 Task: Create a task  Add support for internationalization to the mobile app , assign it to team member softage.7@softage.net in the project TrailPlan and update the status of the task to  On Track  , set the priority of the task to Low.
Action: Mouse moved to (25, 76)
Screenshot: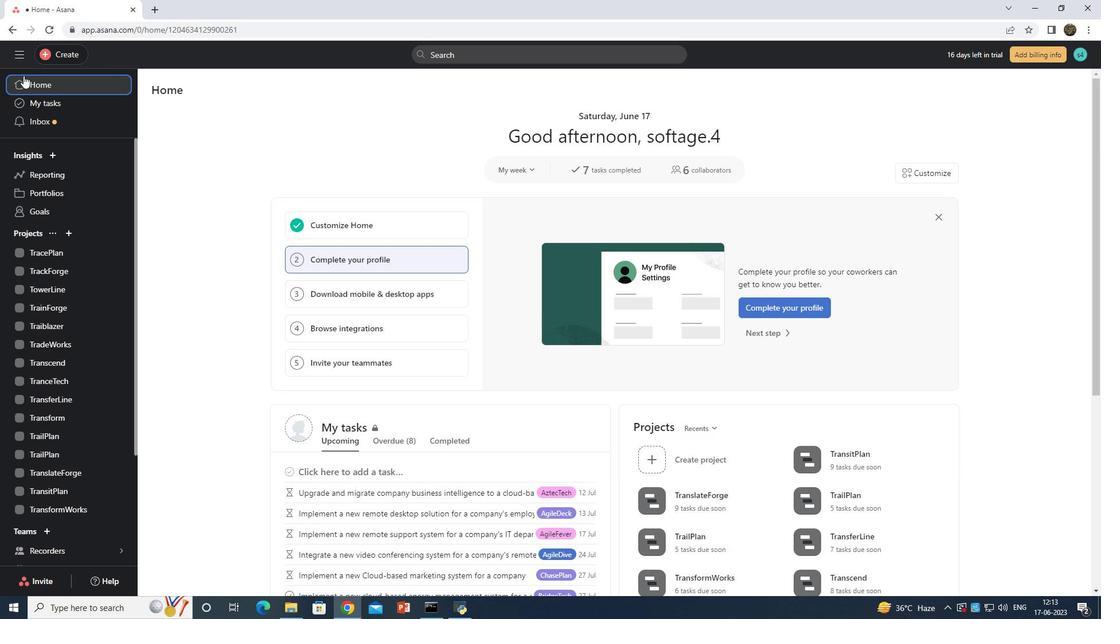 
Action: Mouse pressed left at (25, 76)
Screenshot: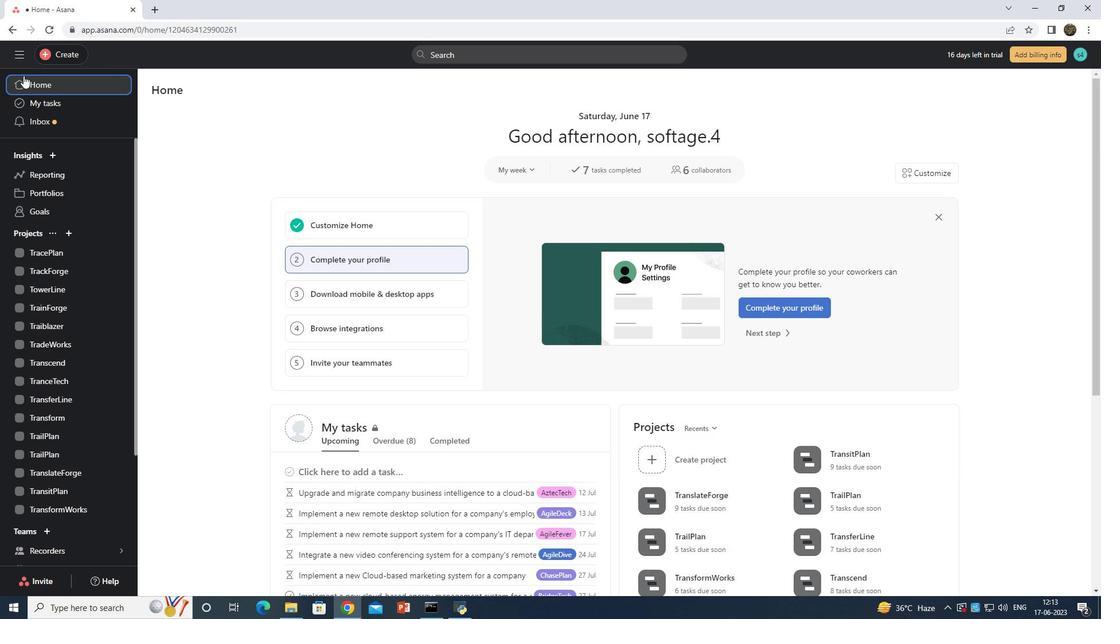 
Action: Mouse moved to (41, 436)
Screenshot: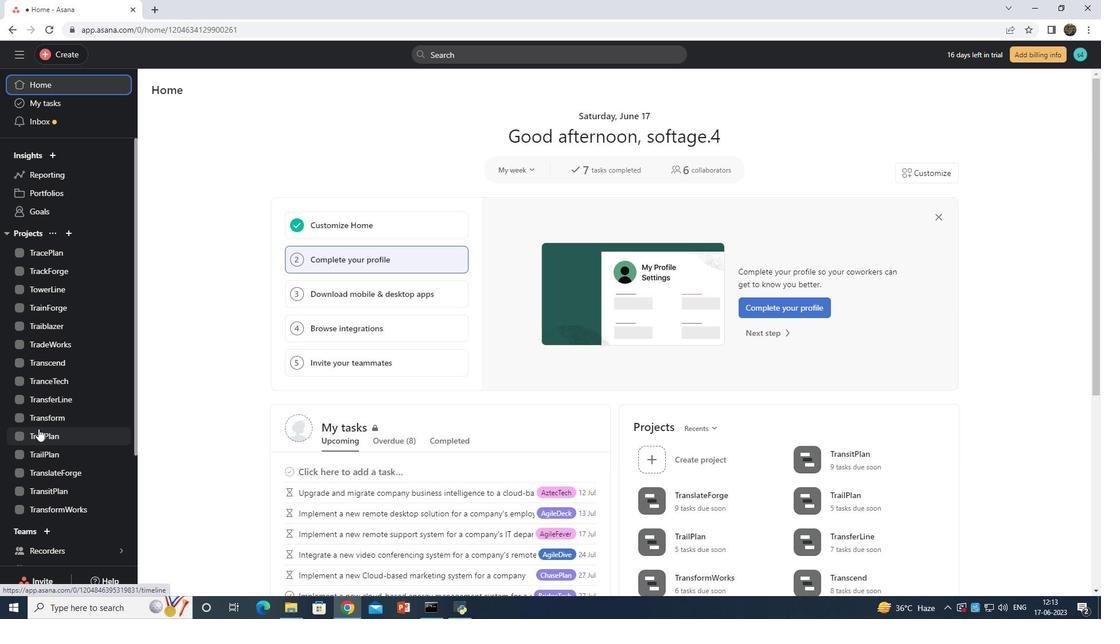 
Action: Mouse pressed left at (41, 436)
Screenshot: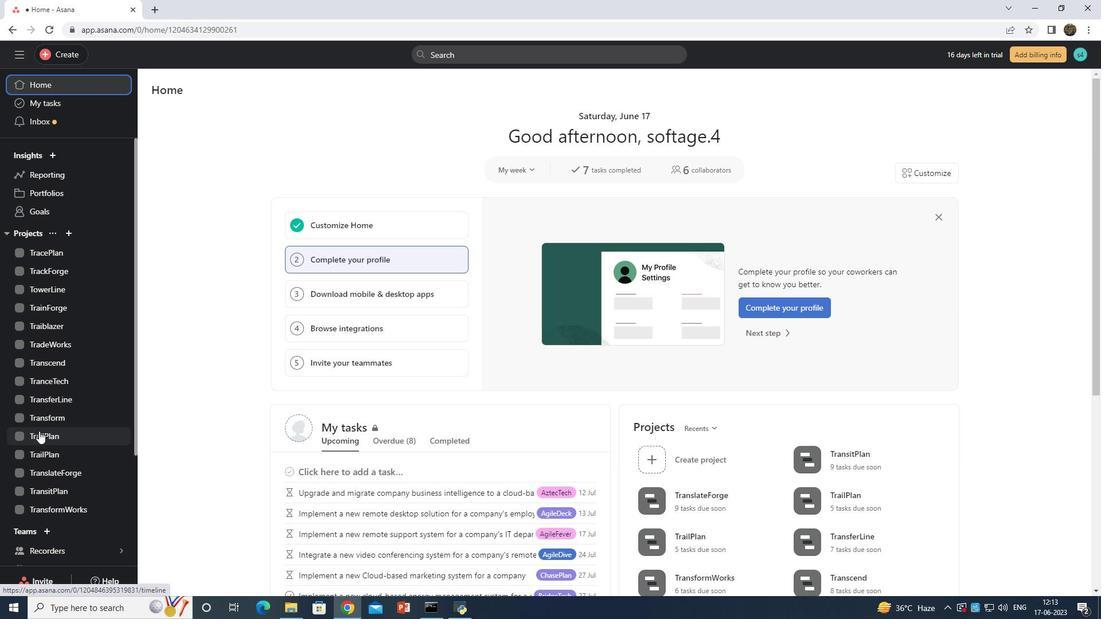 
Action: Mouse moved to (177, 138)
Screenshot: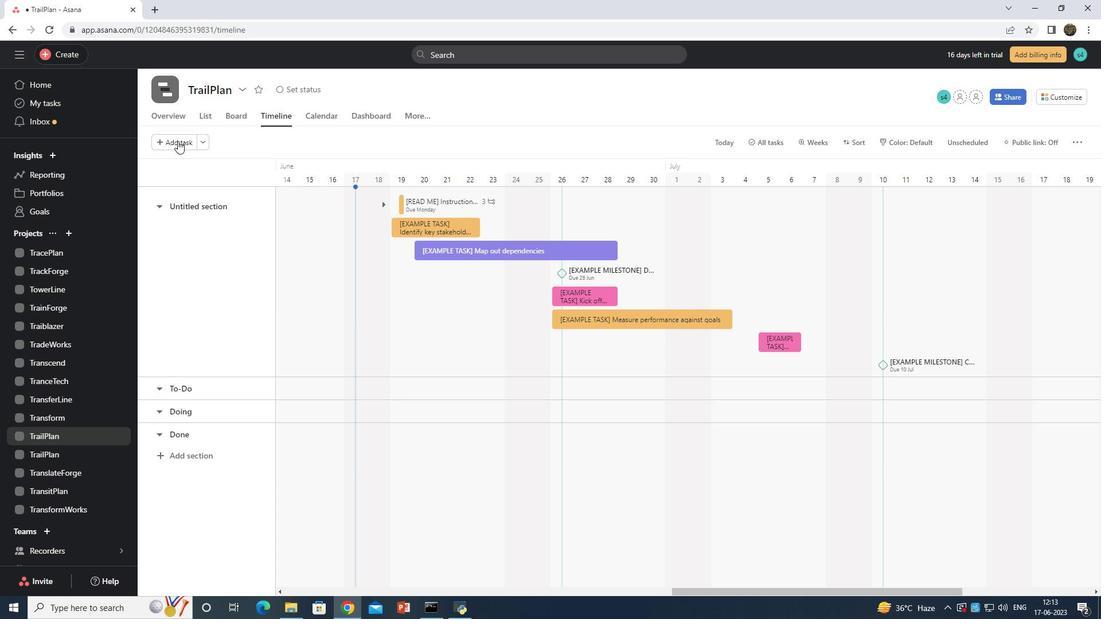 
Action: Mouse pressed left at (177, 138)
Screenshot: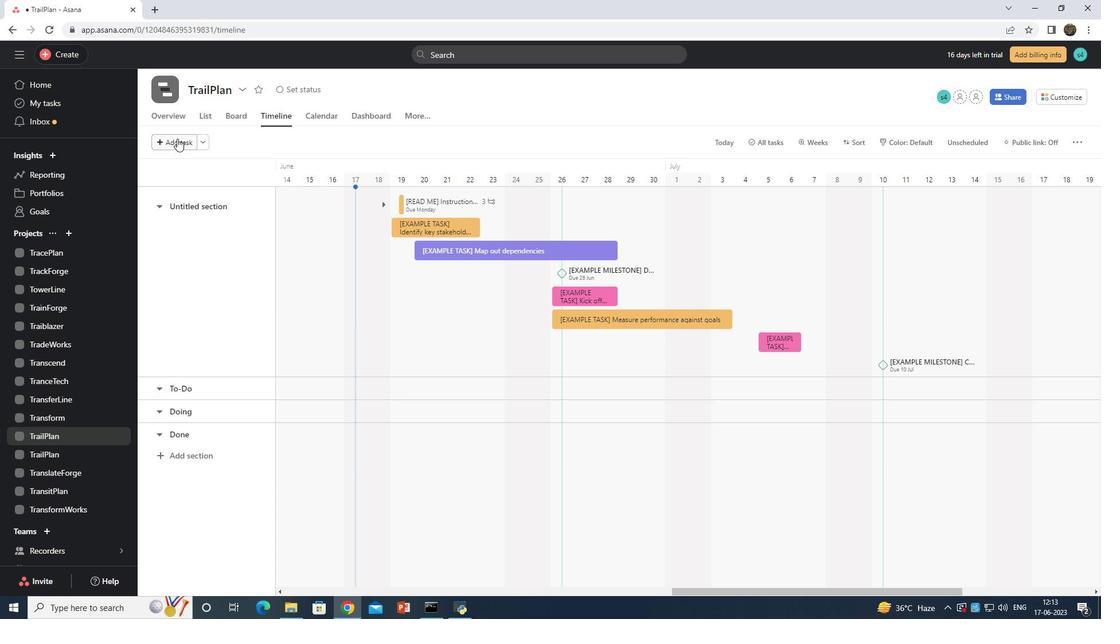
Action: Mouse moved to (390, 202)
Screenshot: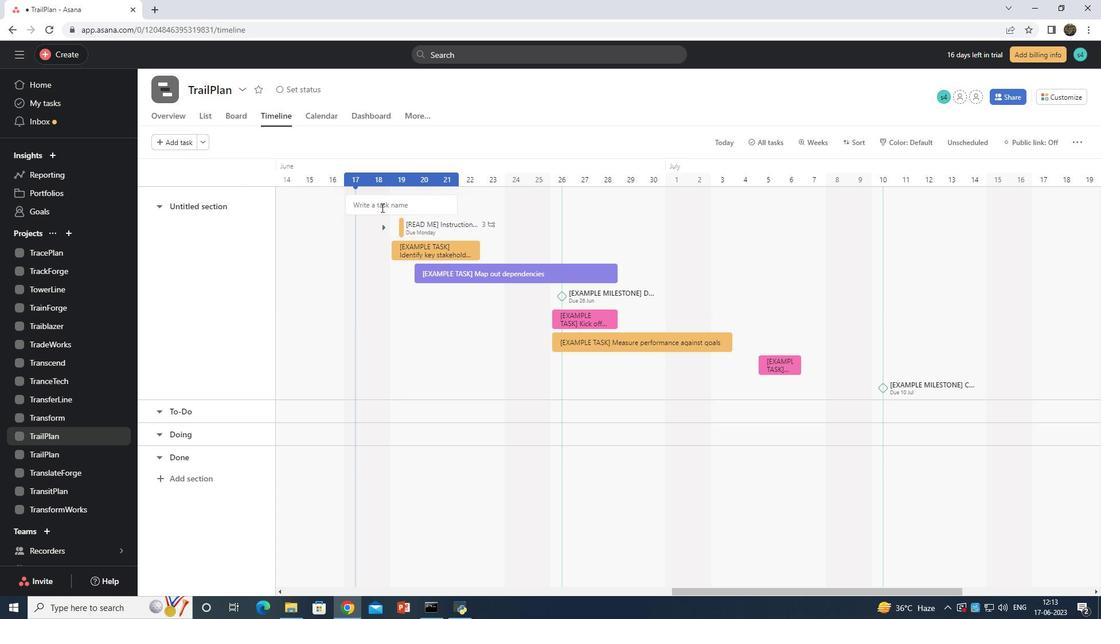 
Action: Mouse pressed left at (390, 202)
Screenshot: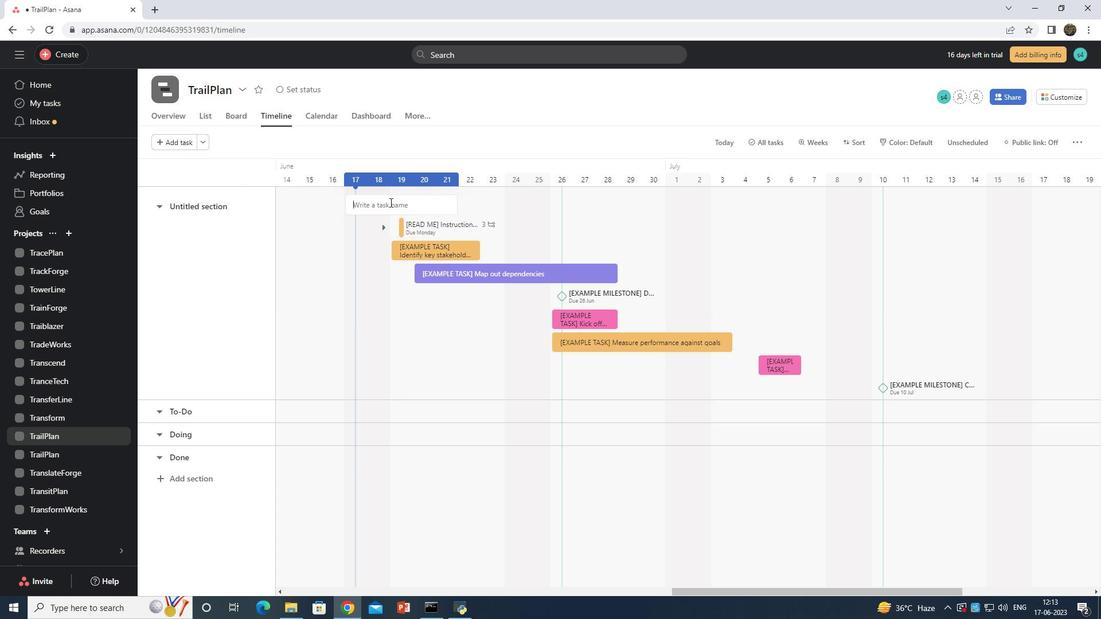 
Action: Mouse moved to (658, 131)
Screenshot: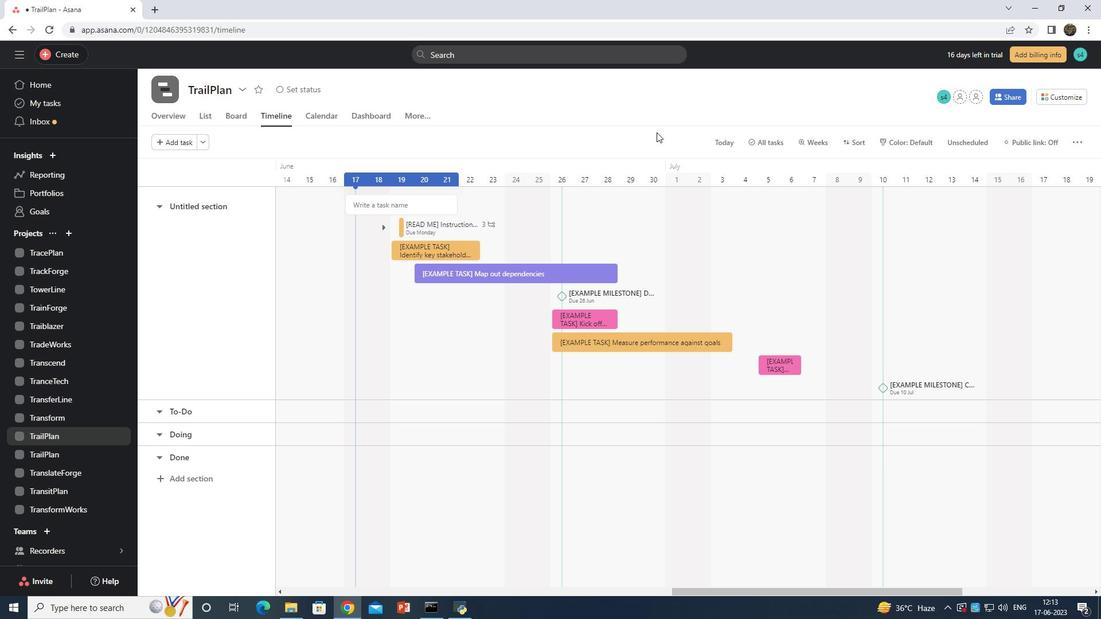 
Action: Key pressed <Key.shift>Add<Key.space>support<Key.space>for<Key.space>international<Key.space><Key.backspace>lization<Key.space>to<Key.space>the<Key.space>mobile<Key.space>app
Screenshot: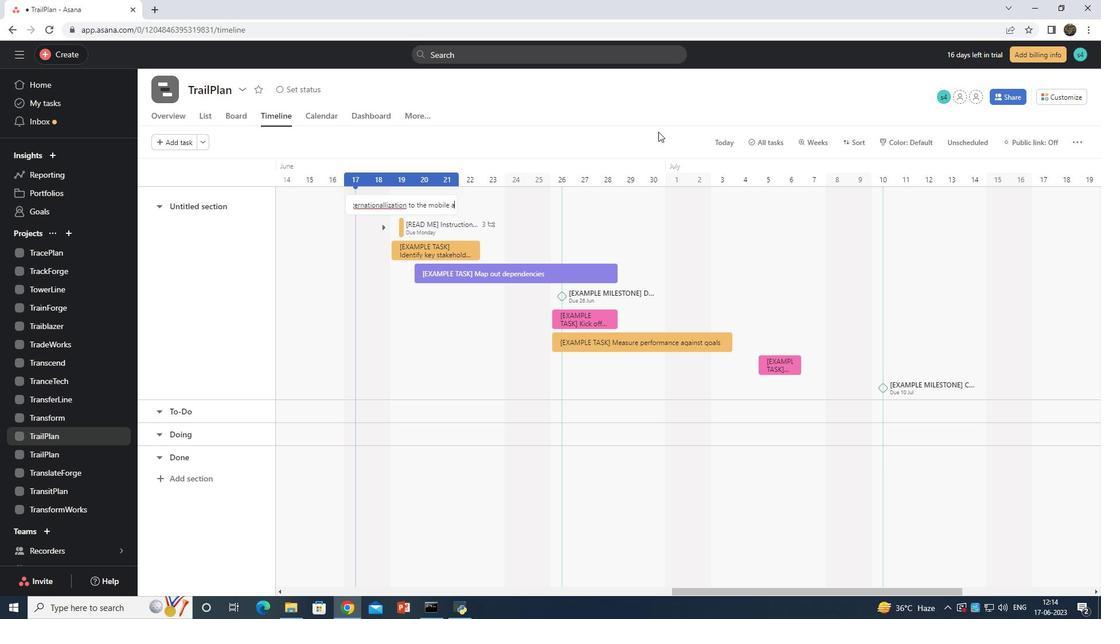 
Action: Mouse moved to (372, 203)
Screenshot: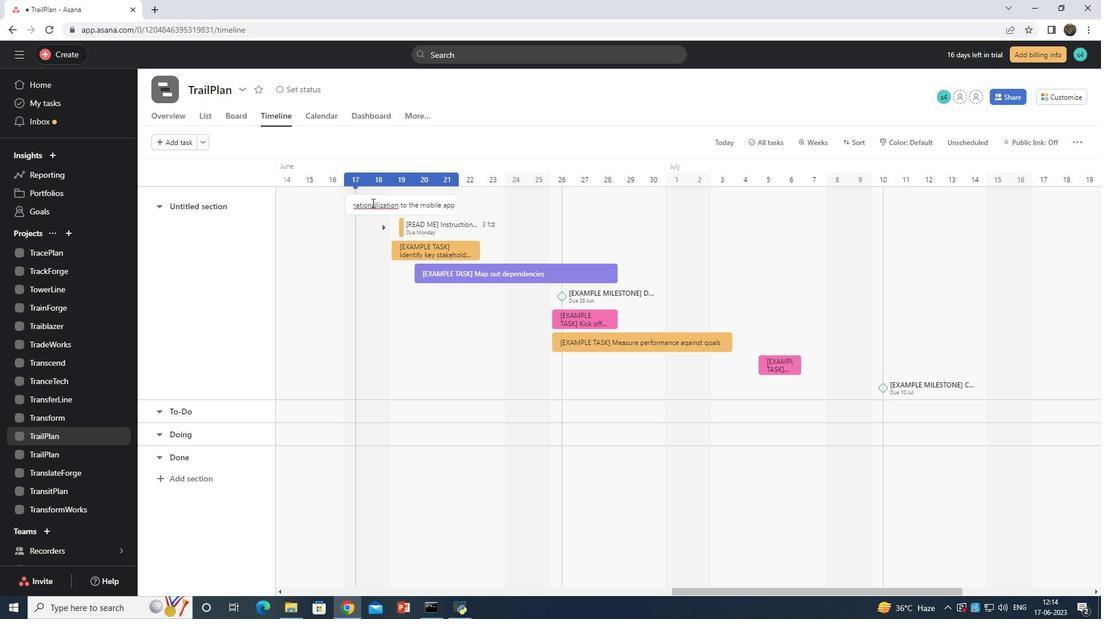 
Action: Mouse pressed left at (372, 203)
Screenshot: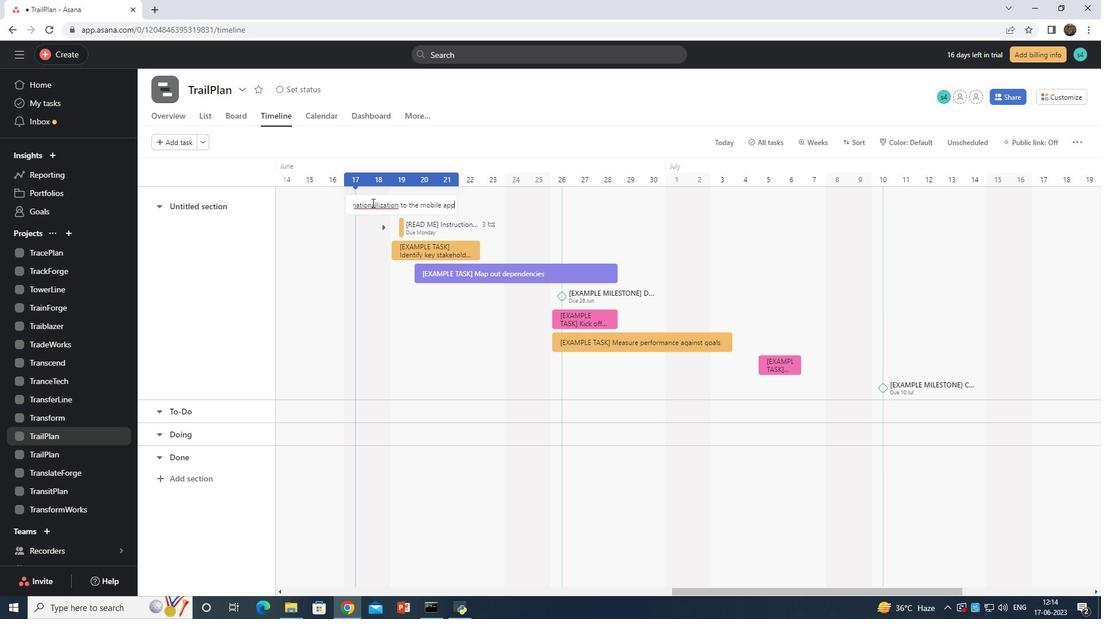 
Action: Mouse moved to (379, 204)
Screenshot: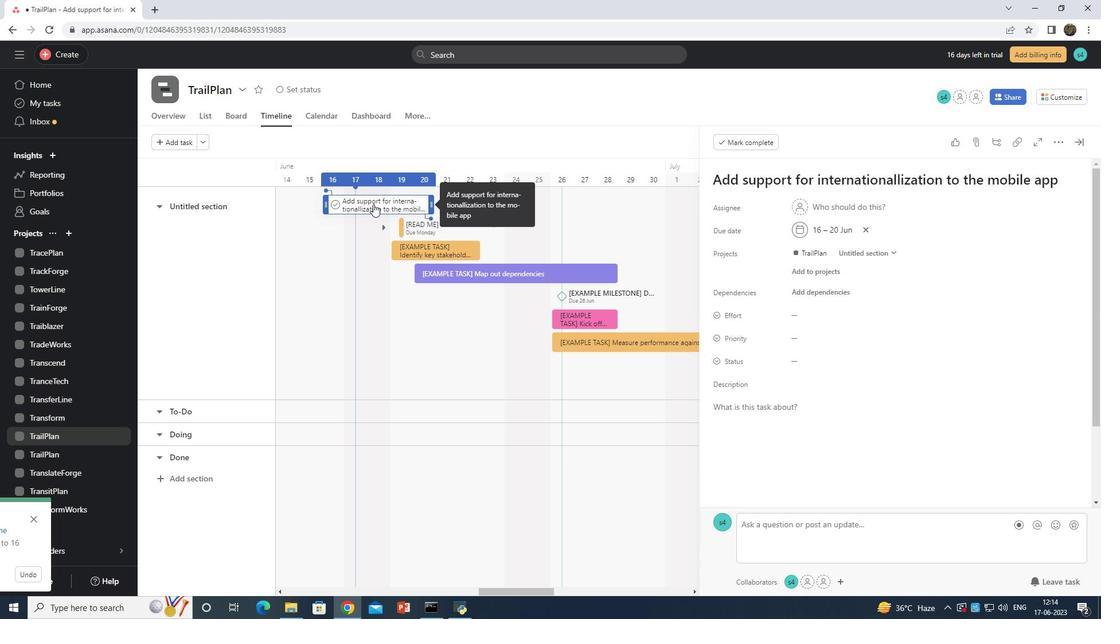 
Action: Mouse pressed left at (379, 204)
Screenshot: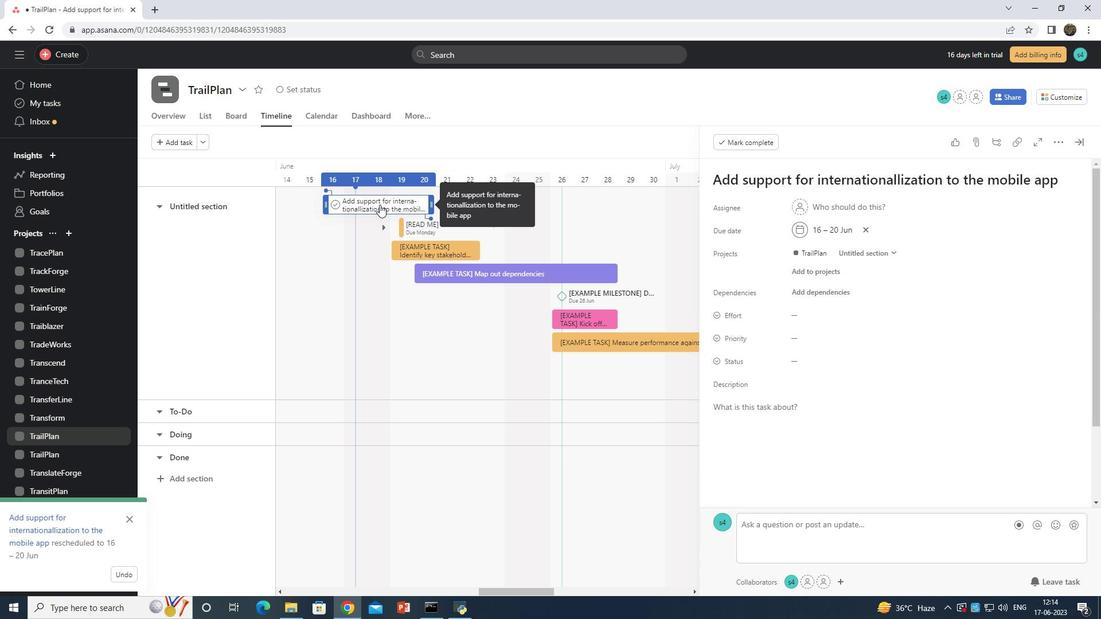 
Action: Mouse moved to (797, 201)
Screenshot: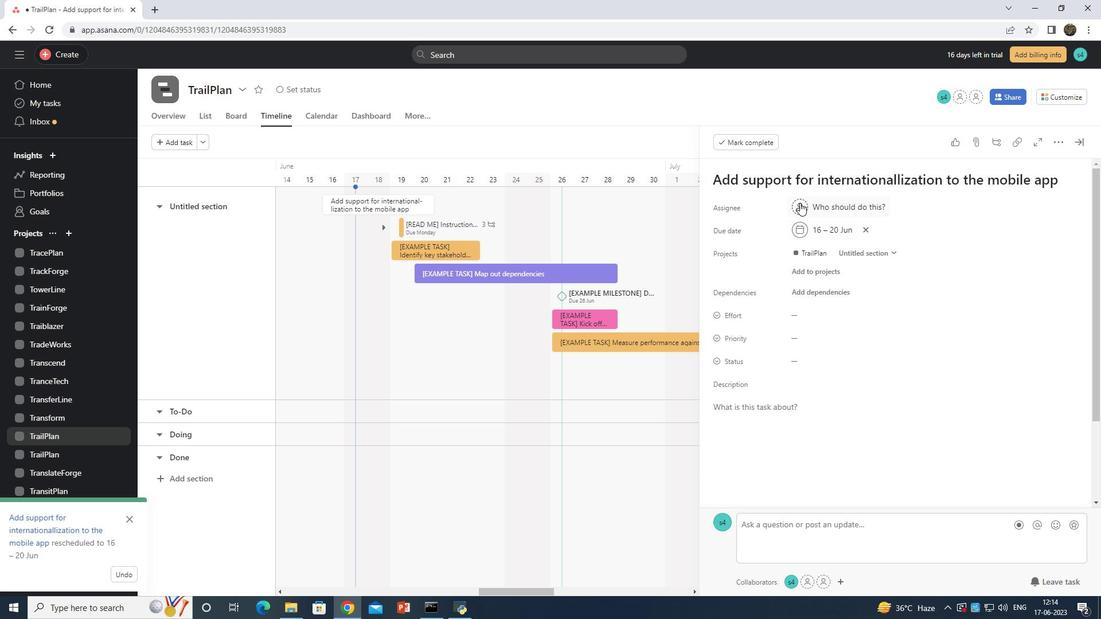 
Action: Mouse pressed left at (797, 201)
Screenshot: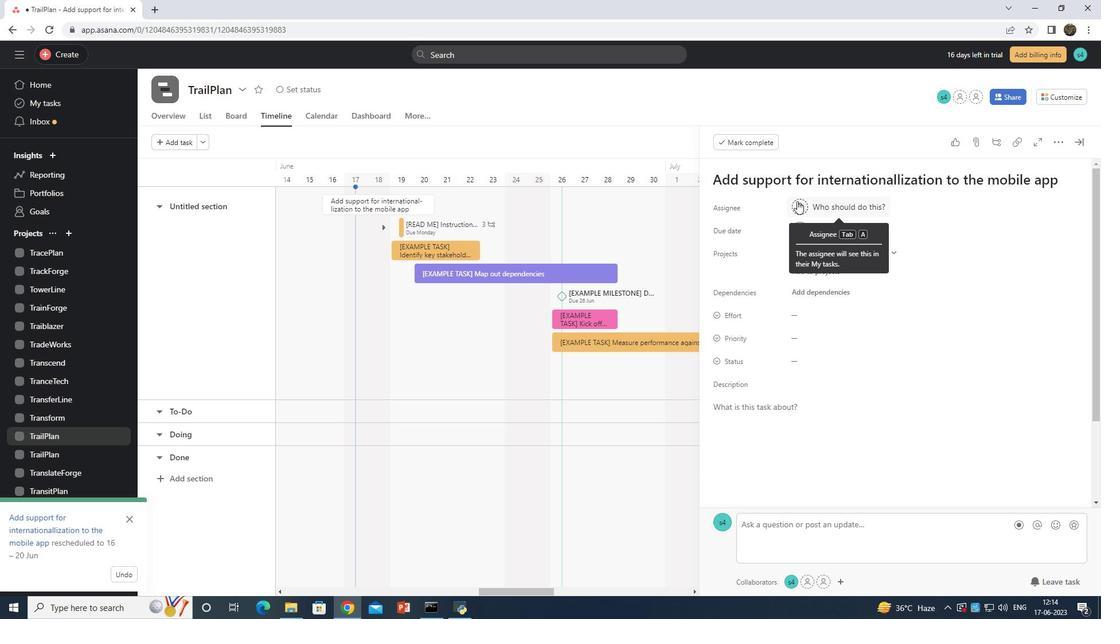 
Action: Mouse moved to (868, 187)
Screenshot: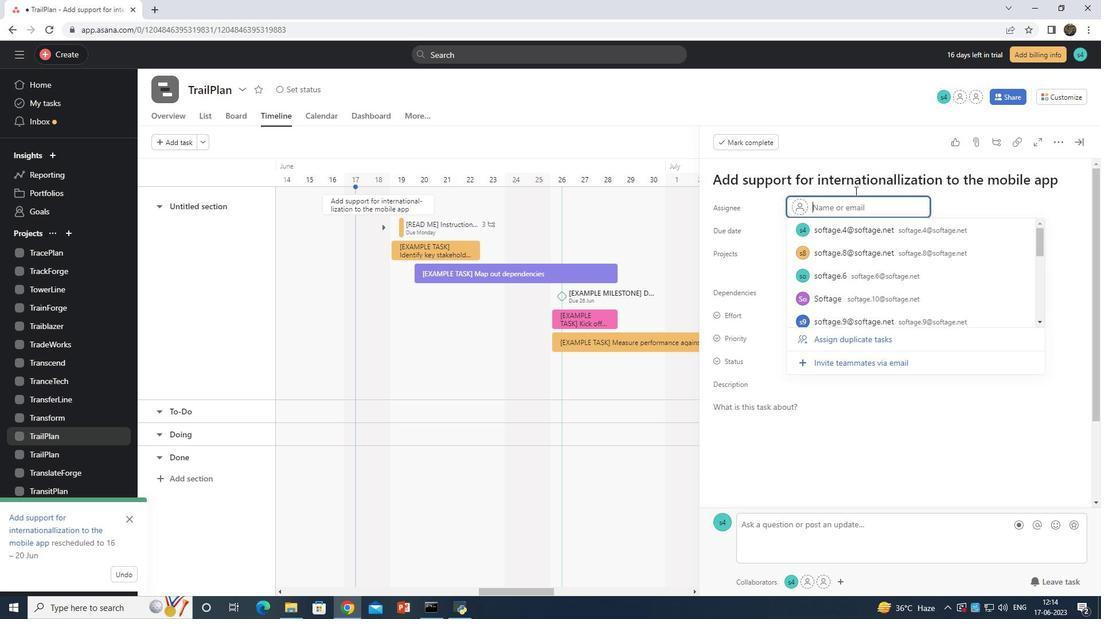 
Action: Key pressed softagr<Key.backspace>e.<Key.space>7
Screenshot: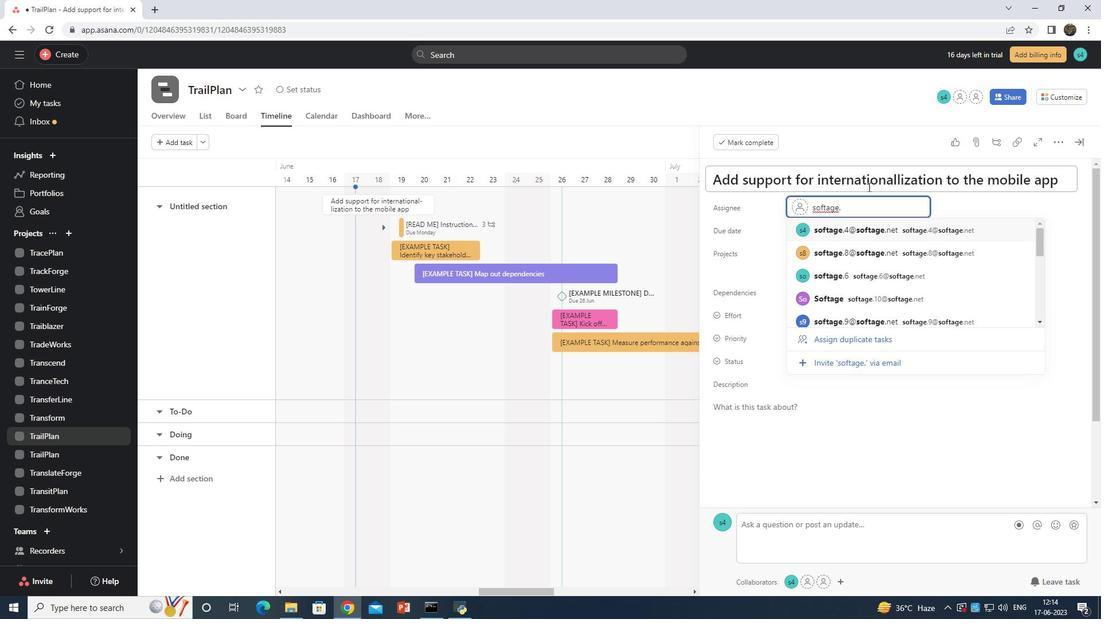 
Action: Mouse moved to (877, 231)
Screenshot: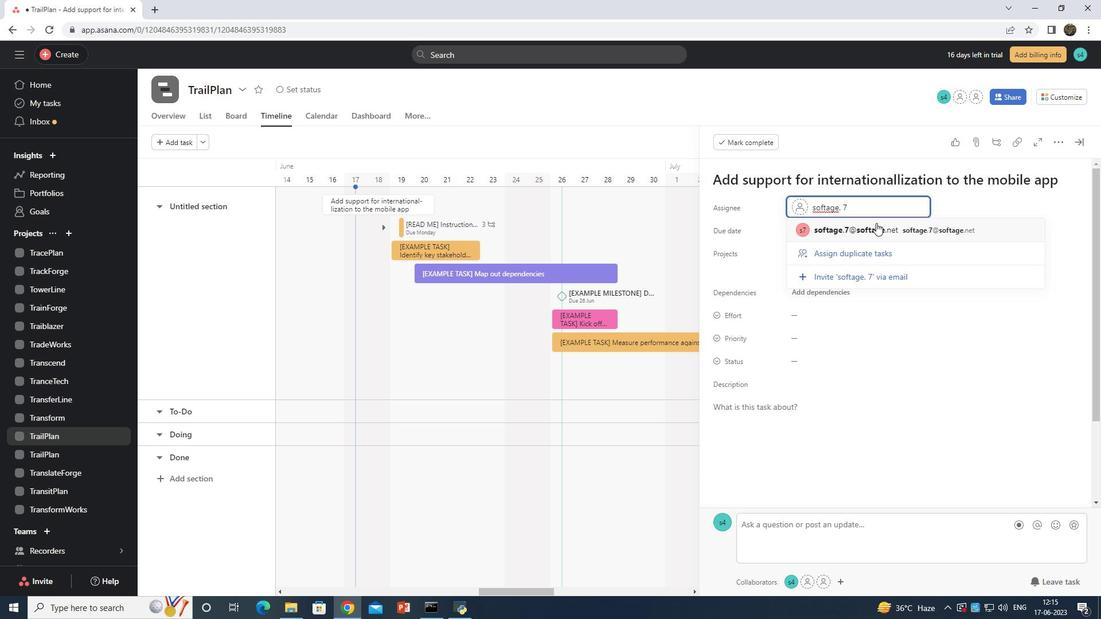 
Action: Mouse pressed left at (877, 231)
Screenshot: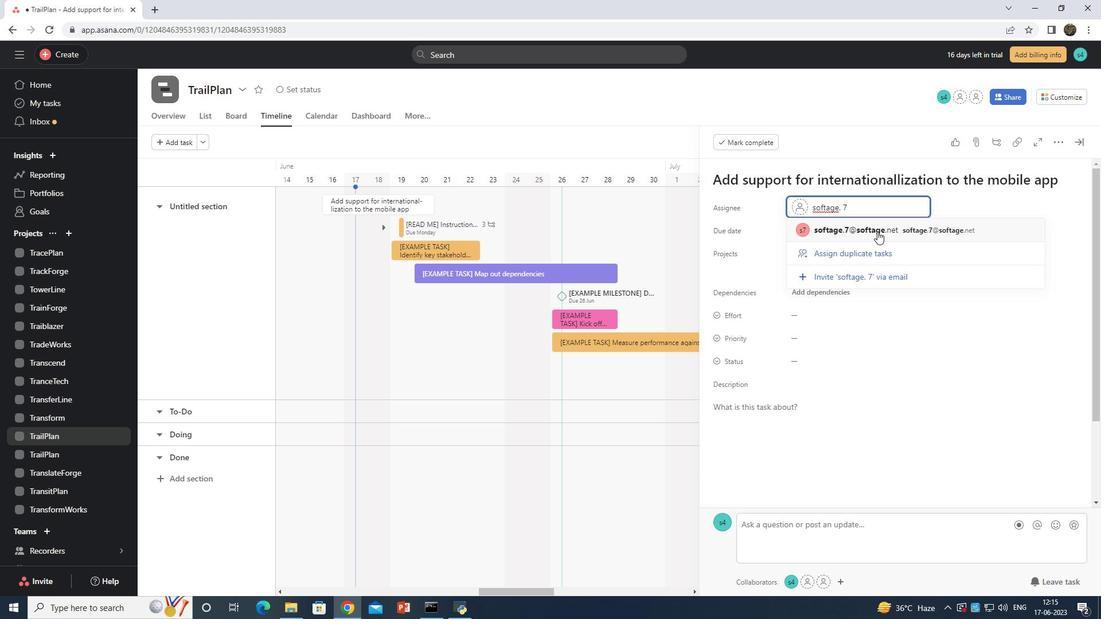 
Action: Mouse moved to (806, 362)
Screenshot: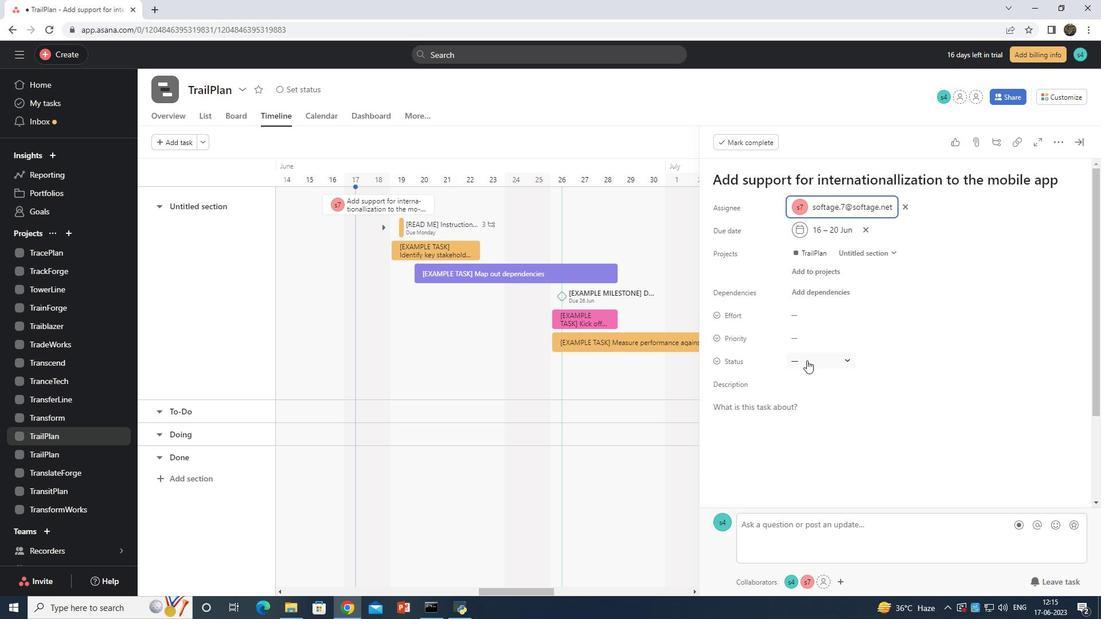 
Action: Mouse pressed left at (806, 362)
Screenshot: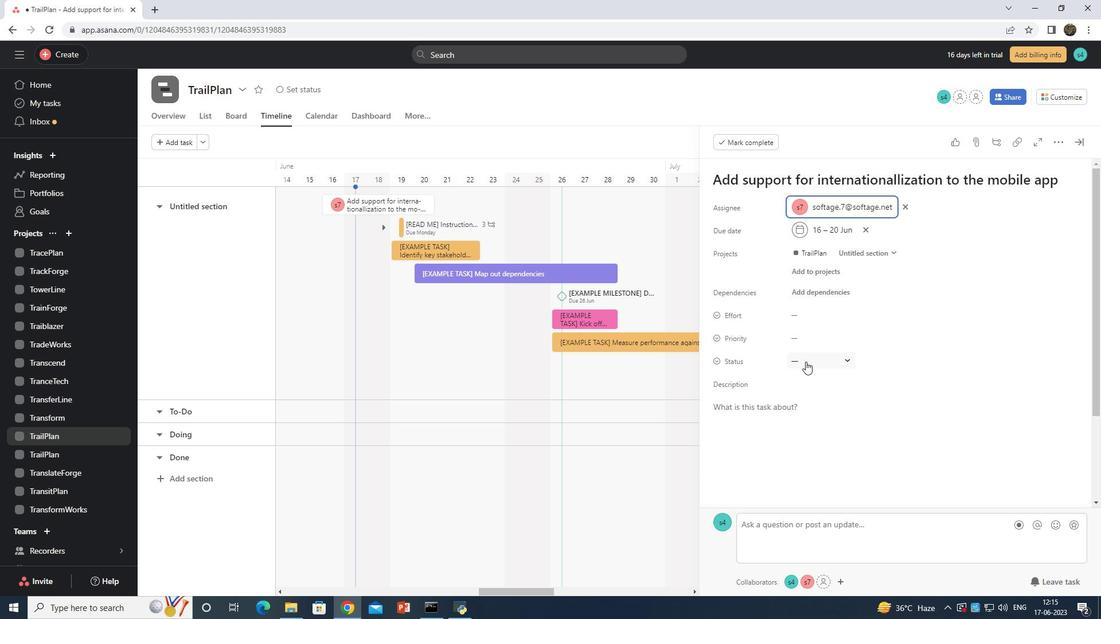 
Action: Mouse moved to (817, 393)
Screenshot: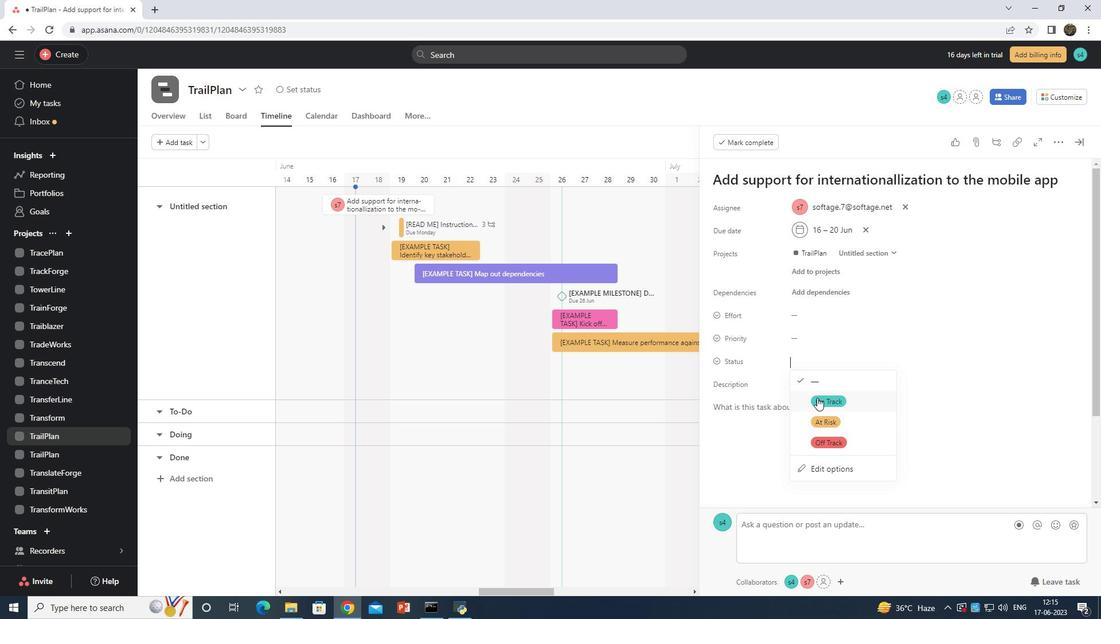 
Action: Mouse pressed left at (817, 393)
Screenshot: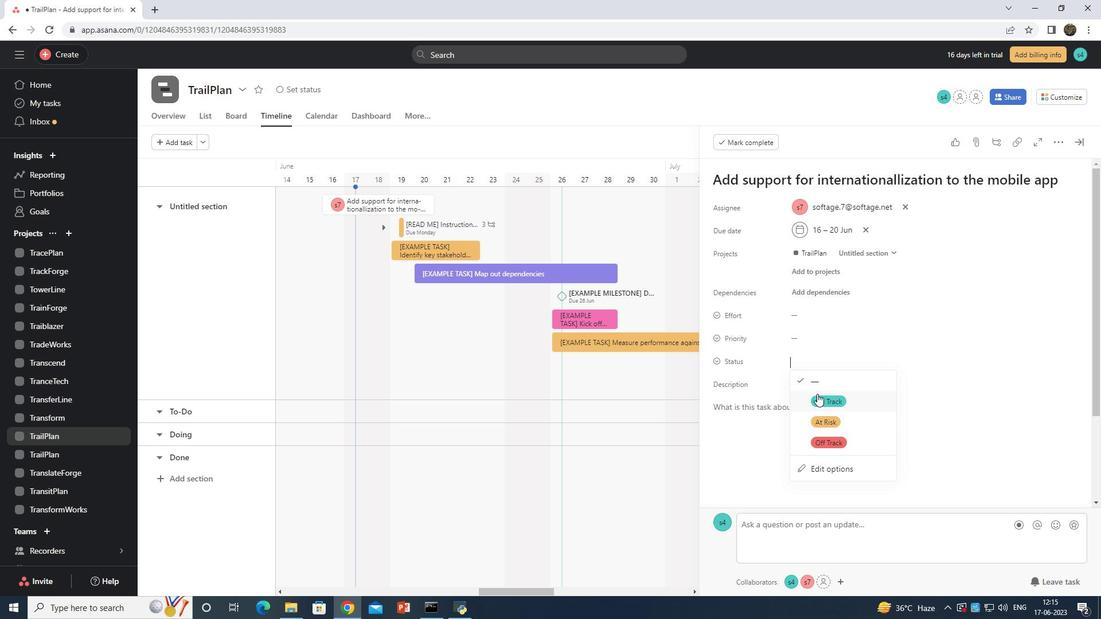 
Action: Mouse moved to (794, 332)
Screenshot: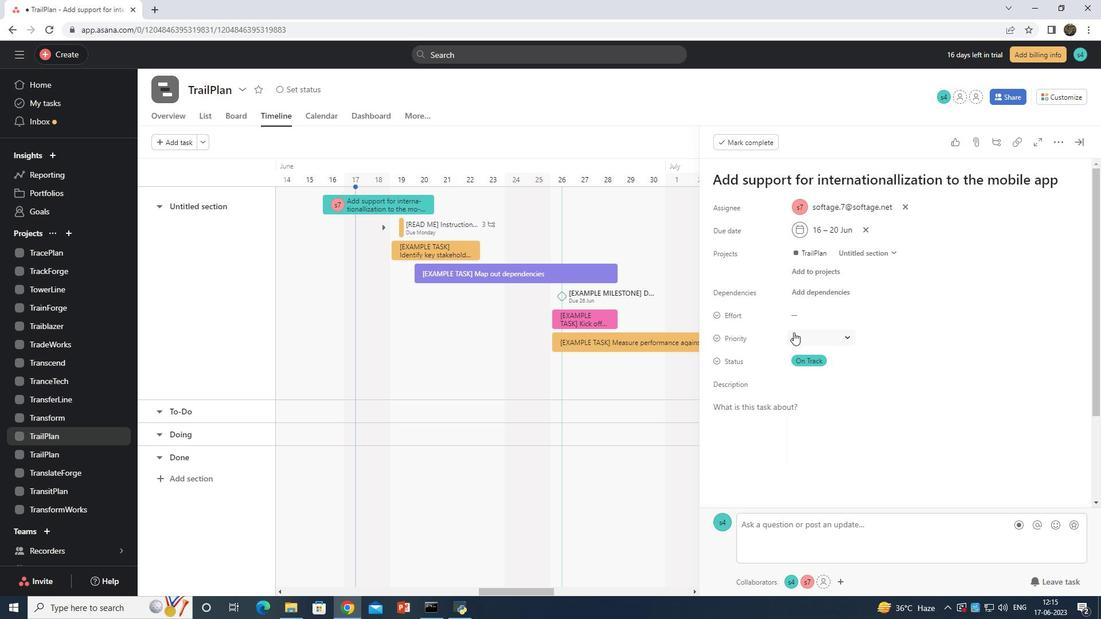 
Action: Mouse pressed left at (794, 332)
Screenshot: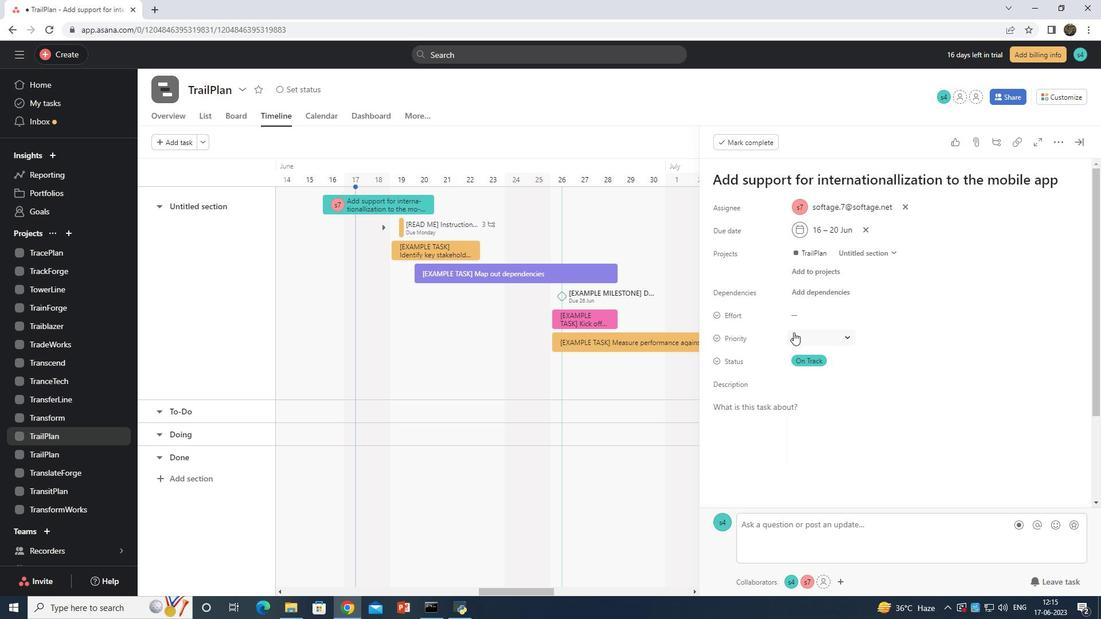 
Action: Mouse moved to (821, 417)
Screenshot: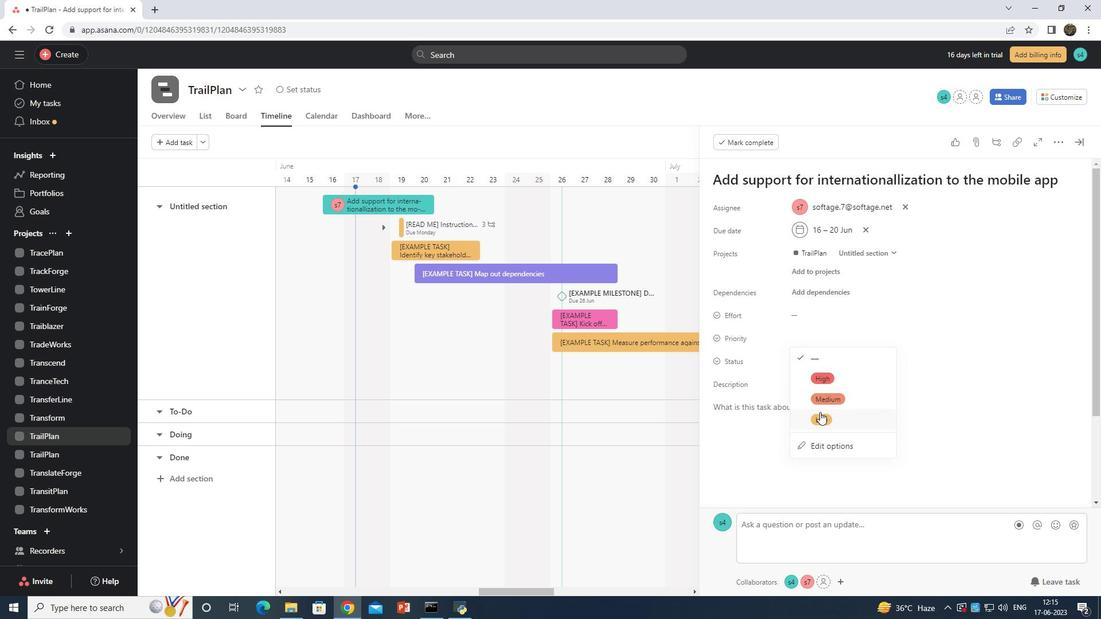 
Action: Mouse pressed left at (821, 417)
Screenshot: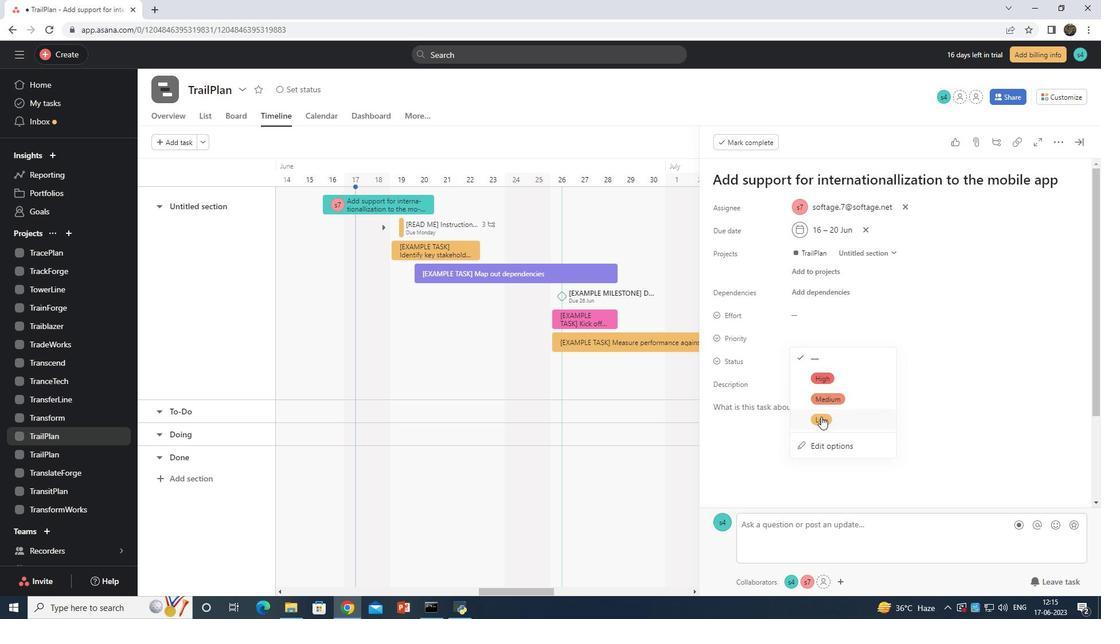 
Action: Mouse moved to (672, 379)
Screenshot: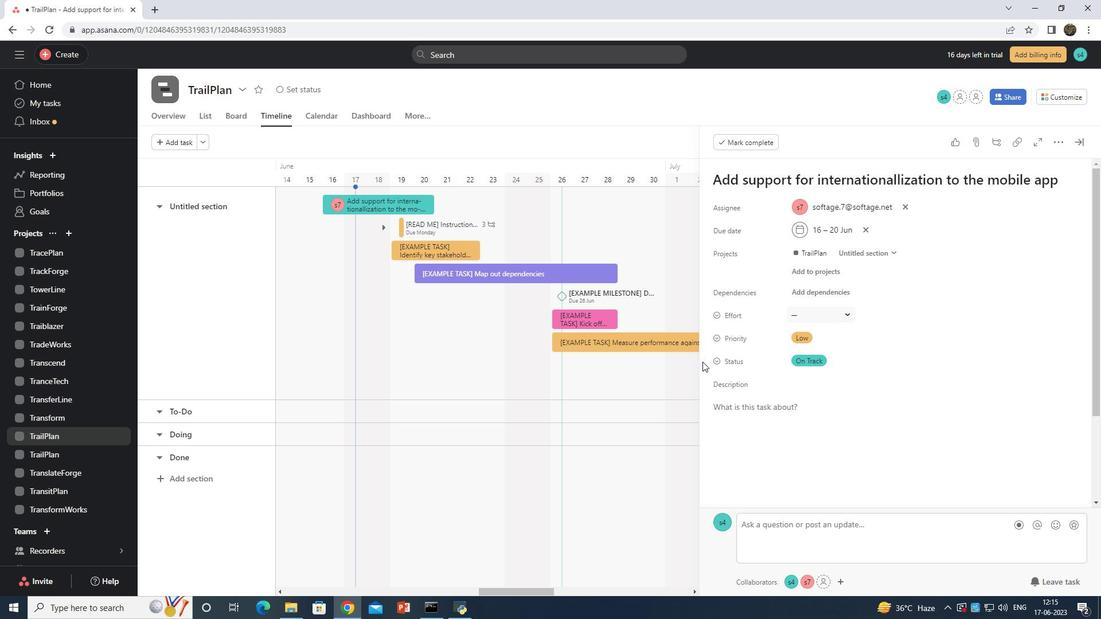 
